 Task: Create a due date automation trigger when advanced on, 2 working days after a card is due add fields without custom field "Resume" set at 11:00 AM.
Action: Mouse moved to (1056, 85)
Screenshot: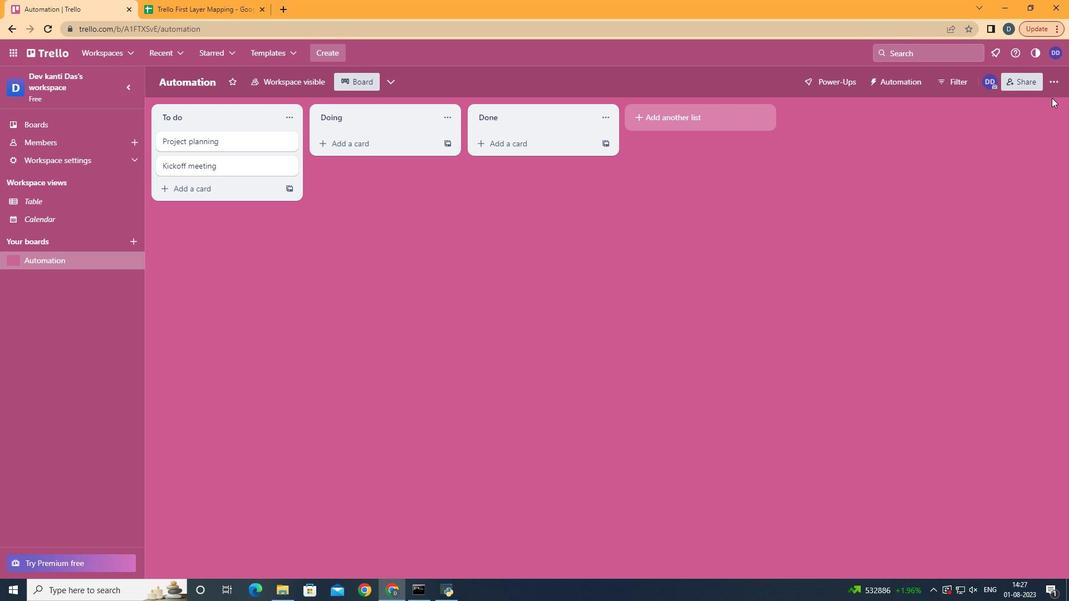 
Action: Mouse pressed left at (1056, 85)
Screenshot: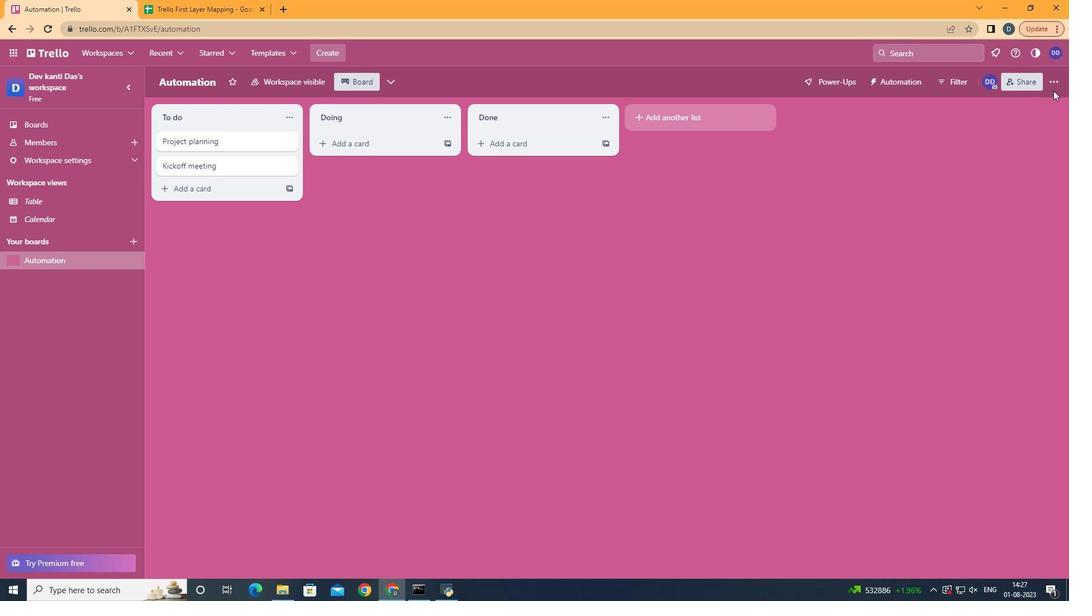 
Action: Mouse moved to (988, 230)
Screenshot: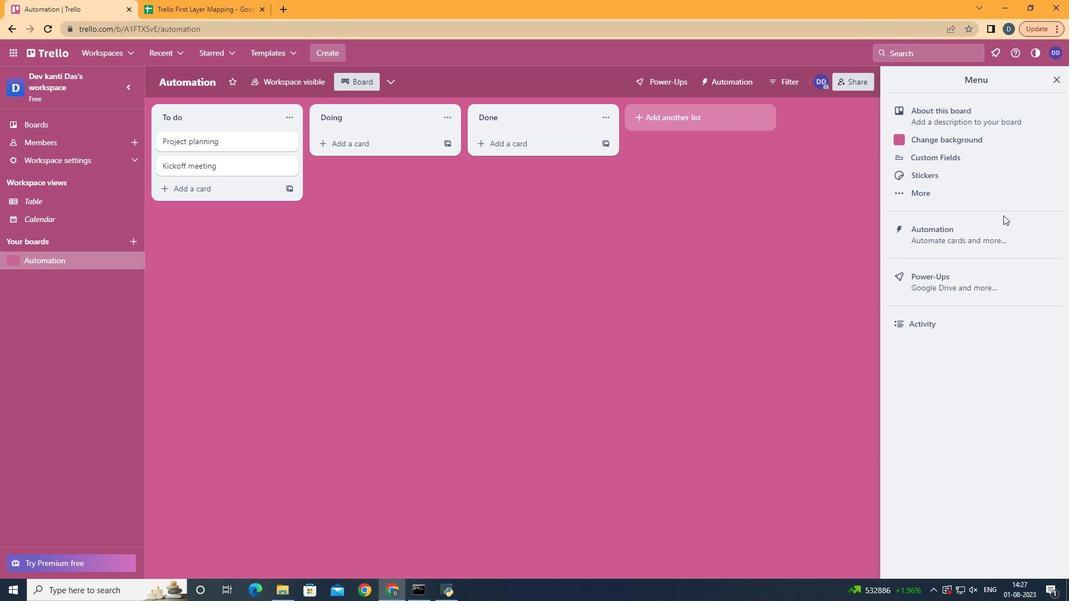 
Action: Mouse pressed left at (988, 230)
Screenshot: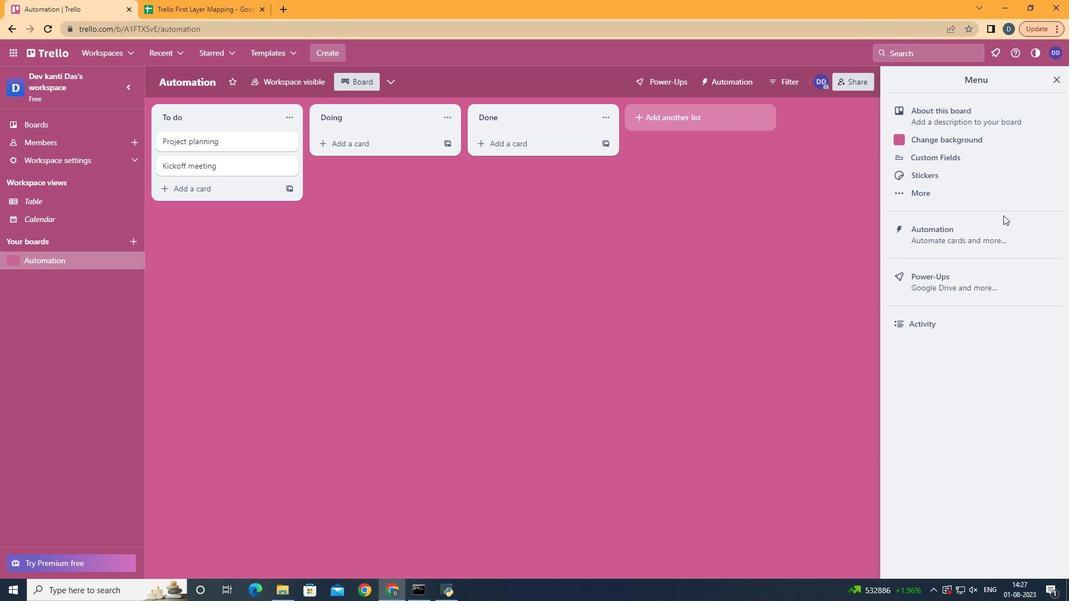 
Action: Mouse moved to (213, 227)
Screenshot: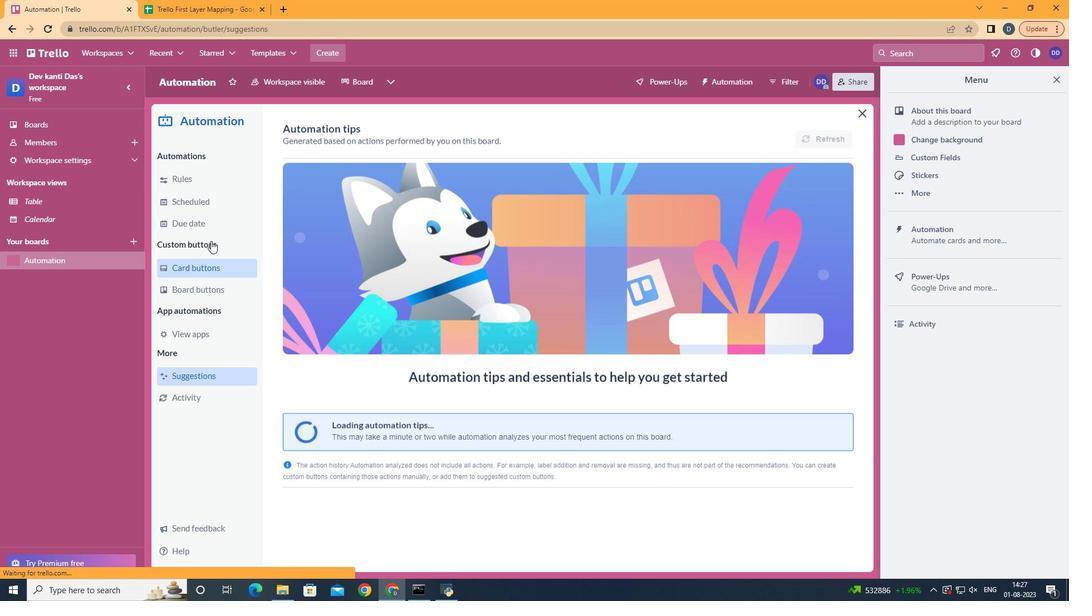 
Action: Mouse pressed left at (213, 227)
Screenshot: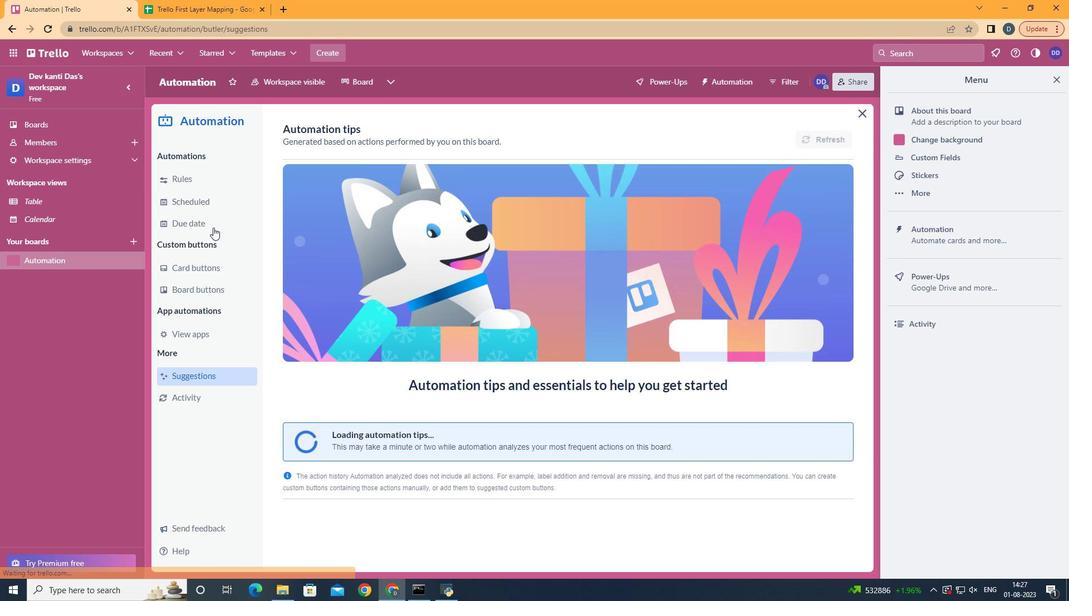 
Action: Mouse moved to (807, 136)
Screenshot: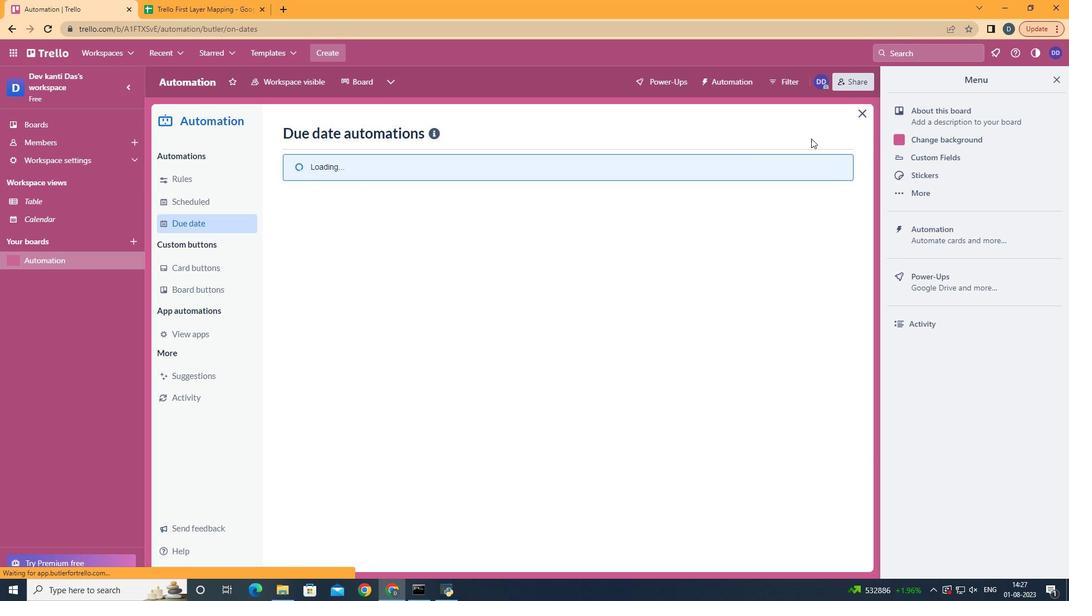 
Action: Mouse pressed left at (807, 136)
Screenshot: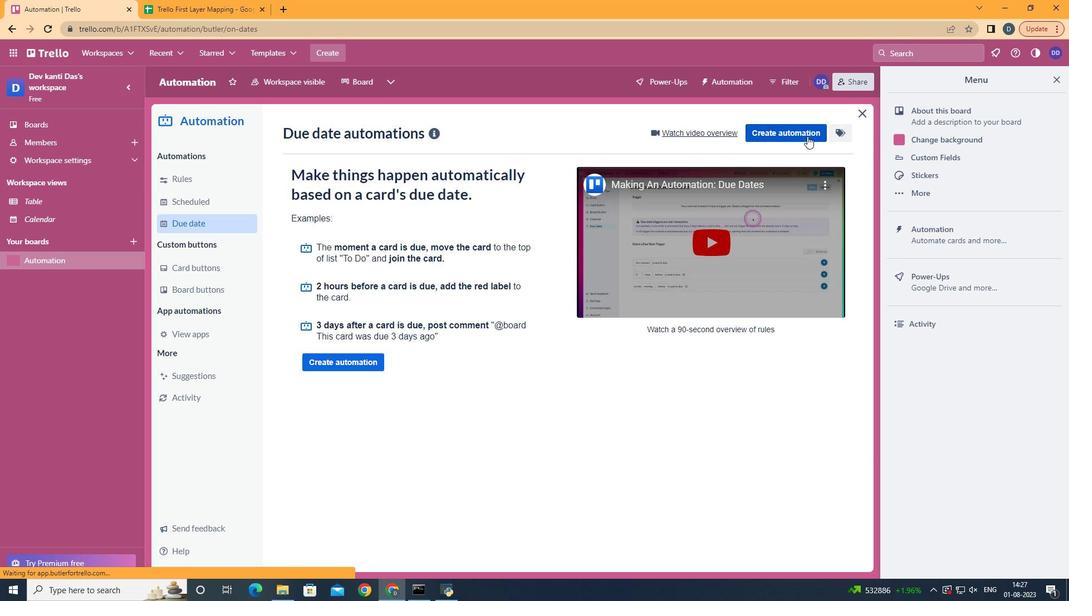 
Action: Mouse moved to (591, 241)
Screenshot: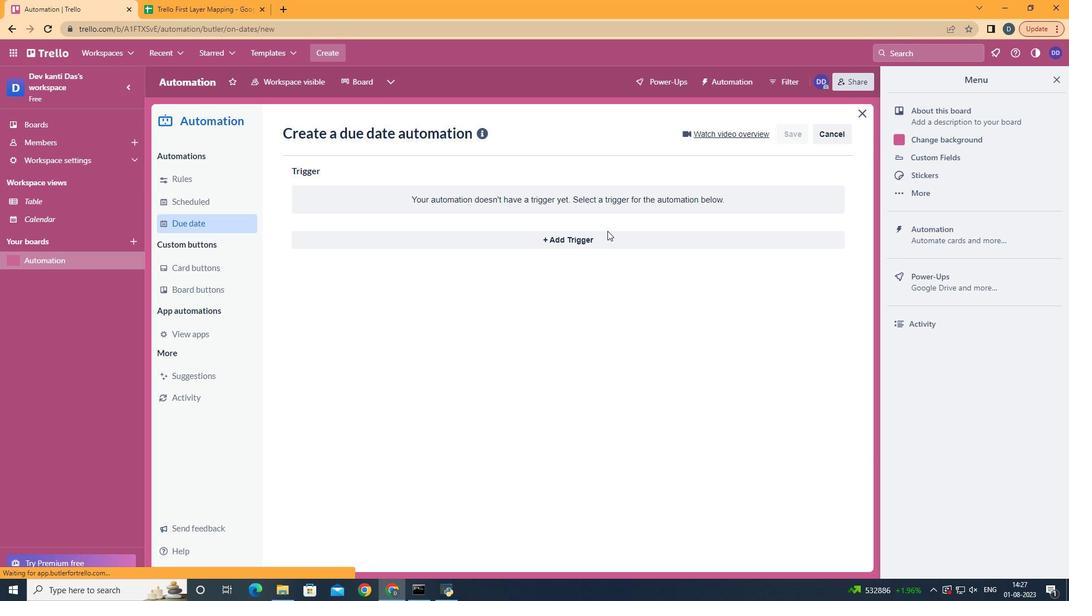 
Action: Mouse pressed left at (591, 241)
Screenshot: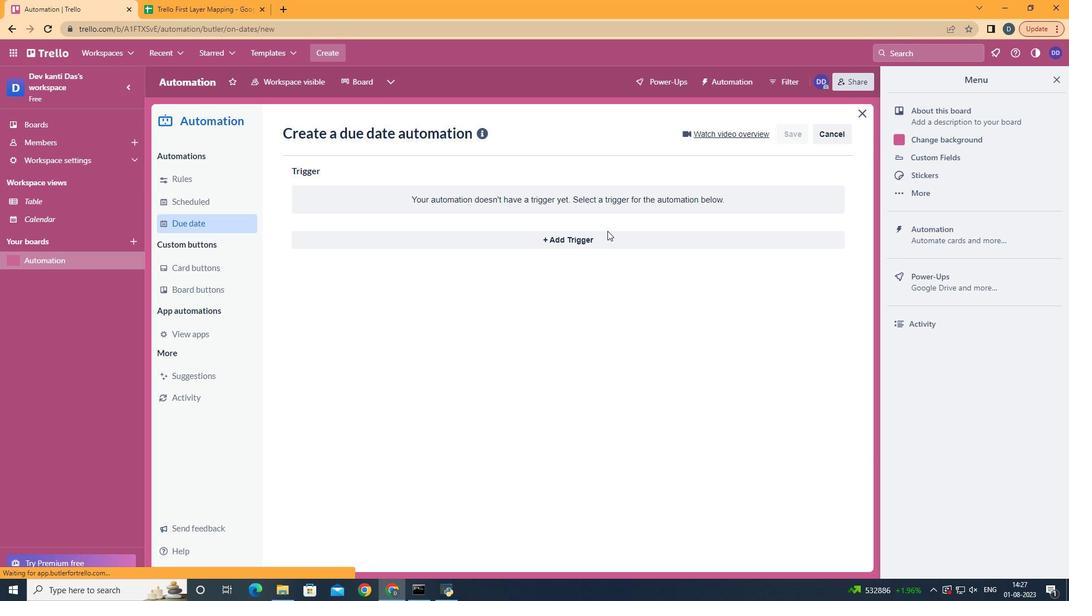 
Action: Mouse moved to (363, 452)
Screenshot: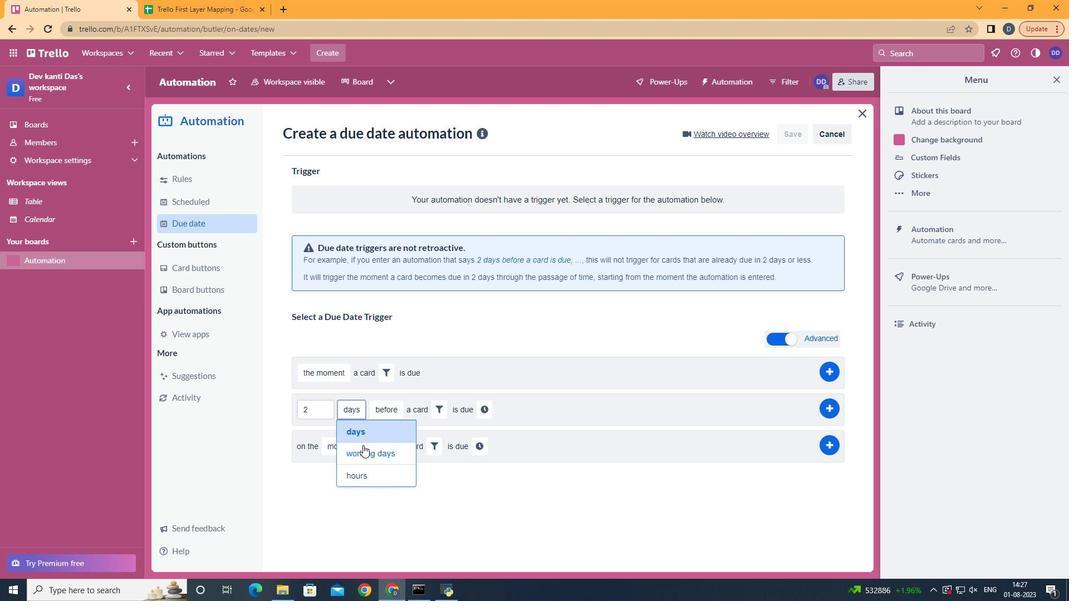 
Action: Mouse pressed left at (363, 452)
Screenshot: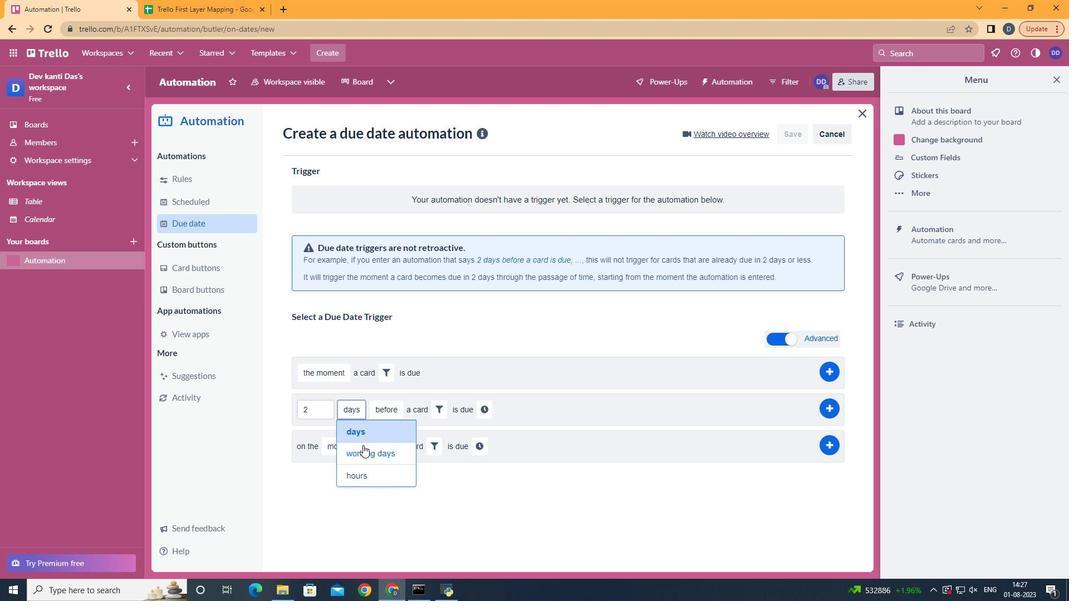 
Action: Mouse moved to (414, 451)
Screenshot: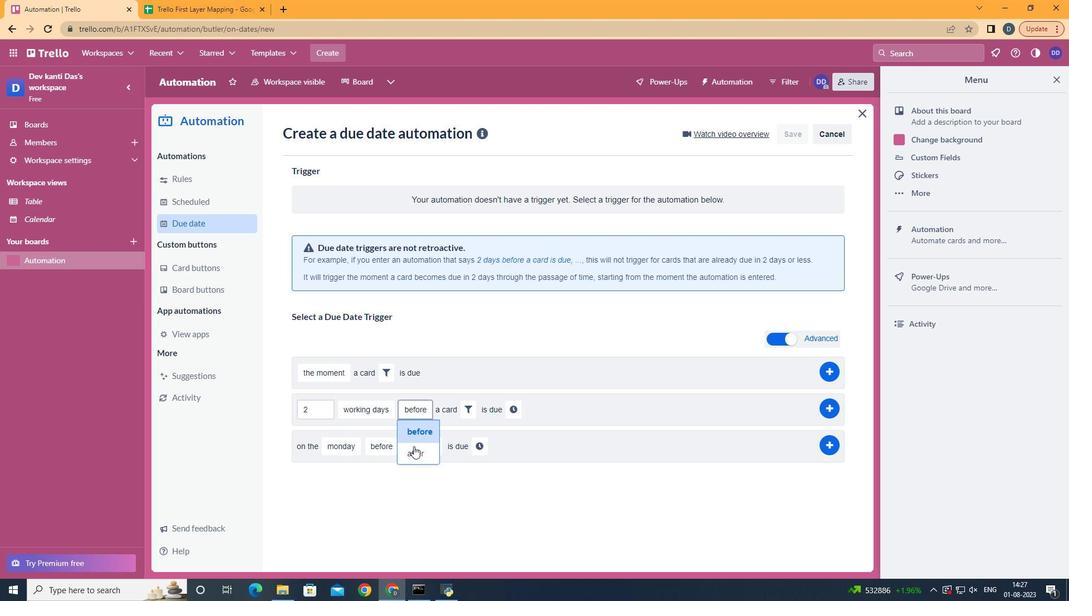 
Action: Mouse pressed left at (414, 451)
Screenshot: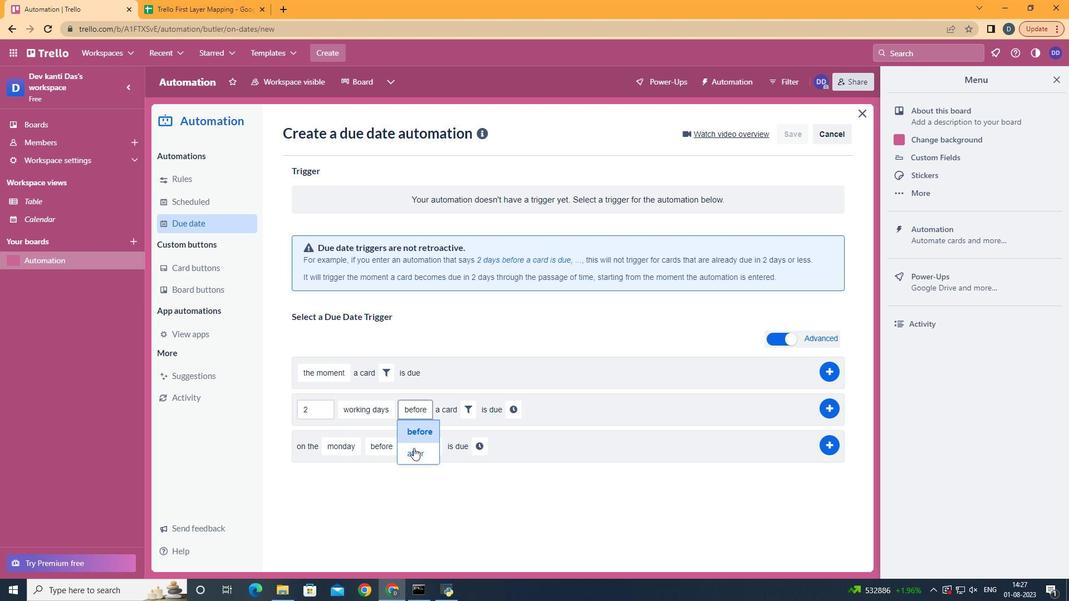 
Action: Mouse moved to (465, 412)
Screenshot: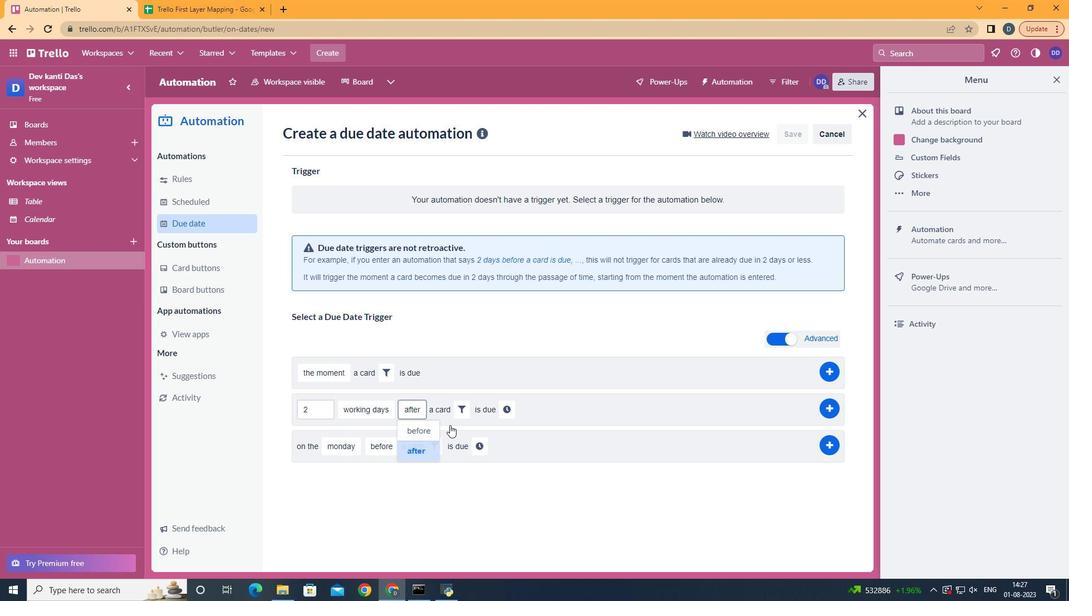 
Action: Mouse pressed left at (465, 412)
Screenshot: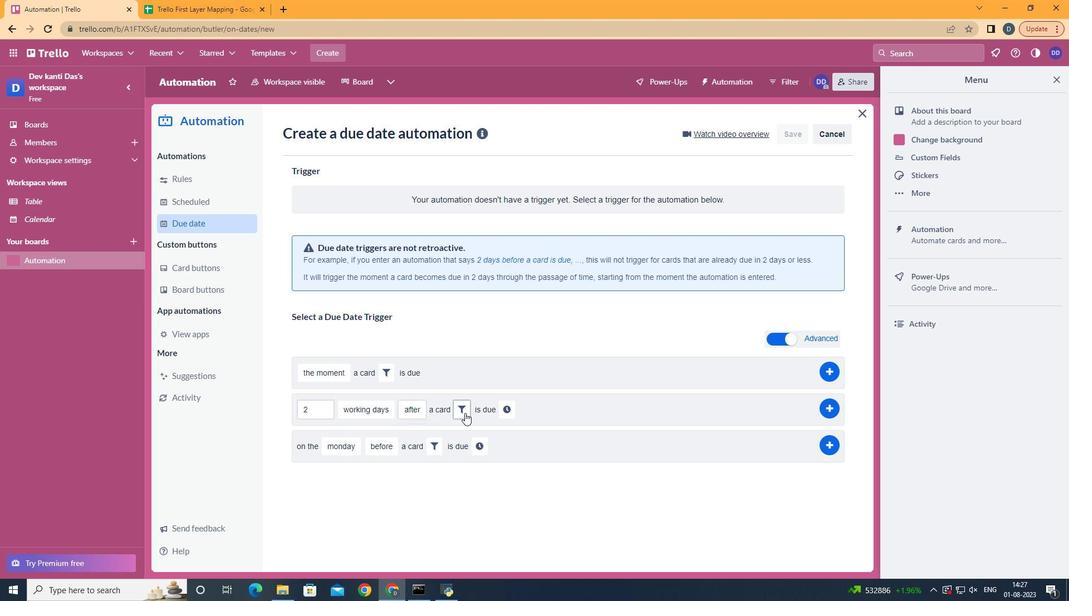 
Action: Mouse moved to (657, 446)
Screenshot: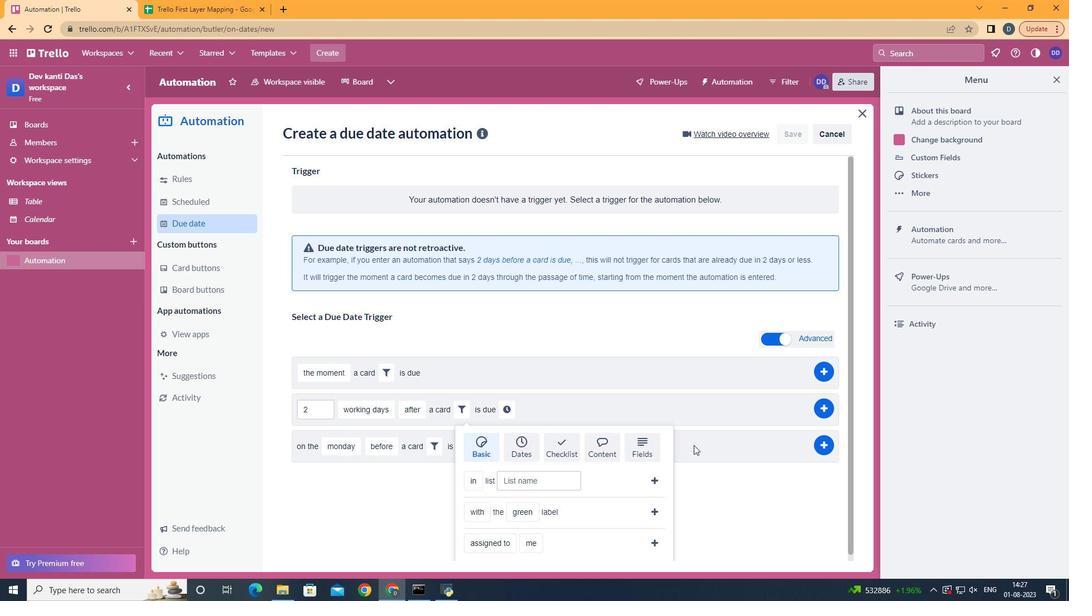 
Action: Mouse pressed left at (657, 446)
Screenshot: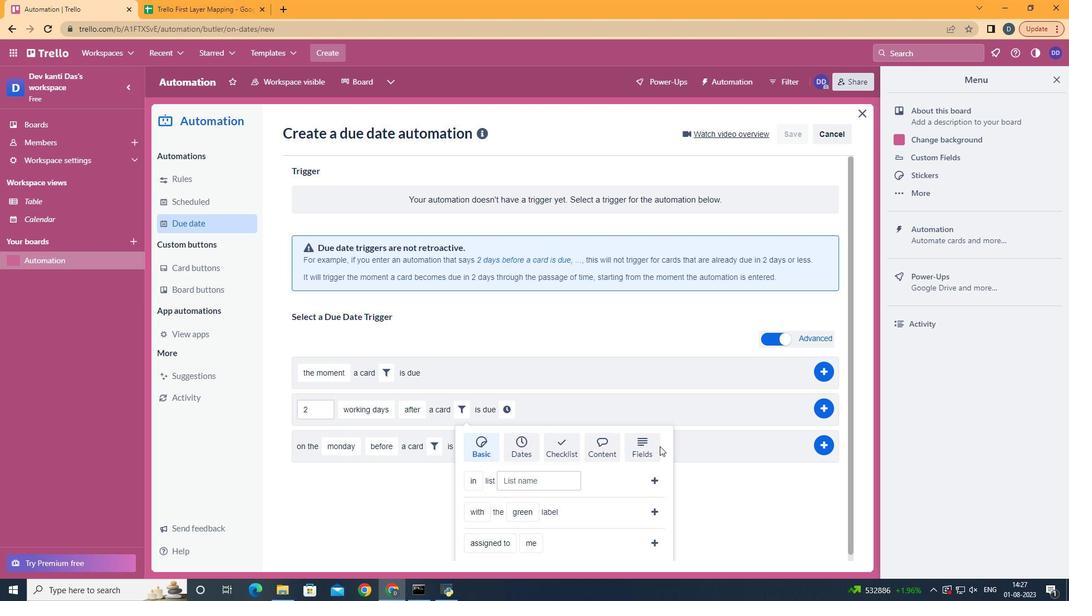 
Action: Mouse scrolled (657, 446) with delta (0, 0)
Screenshot: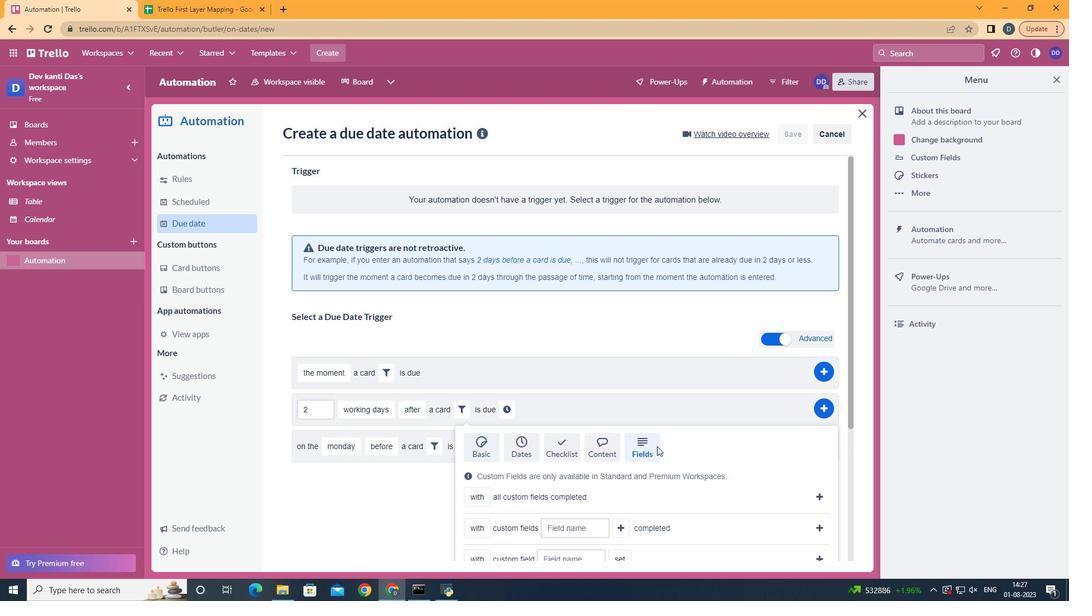 
Action: Mouse scrolled (657, 446) with delta (0, 0)
Screenshot: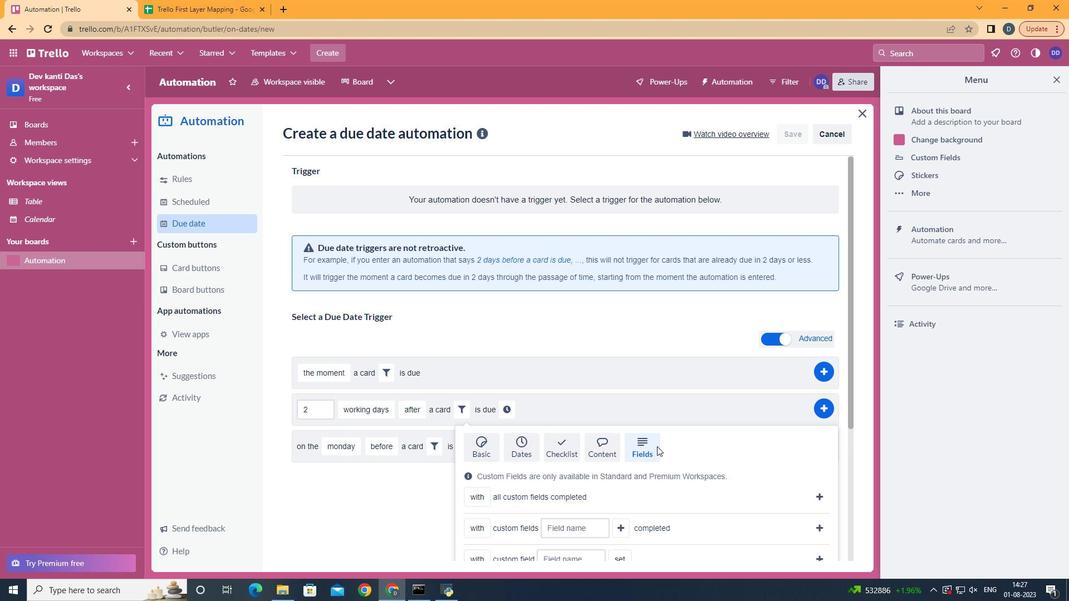 
Action: Mouse scrolled (657, 446) with delta (0, 0)
Screenshot: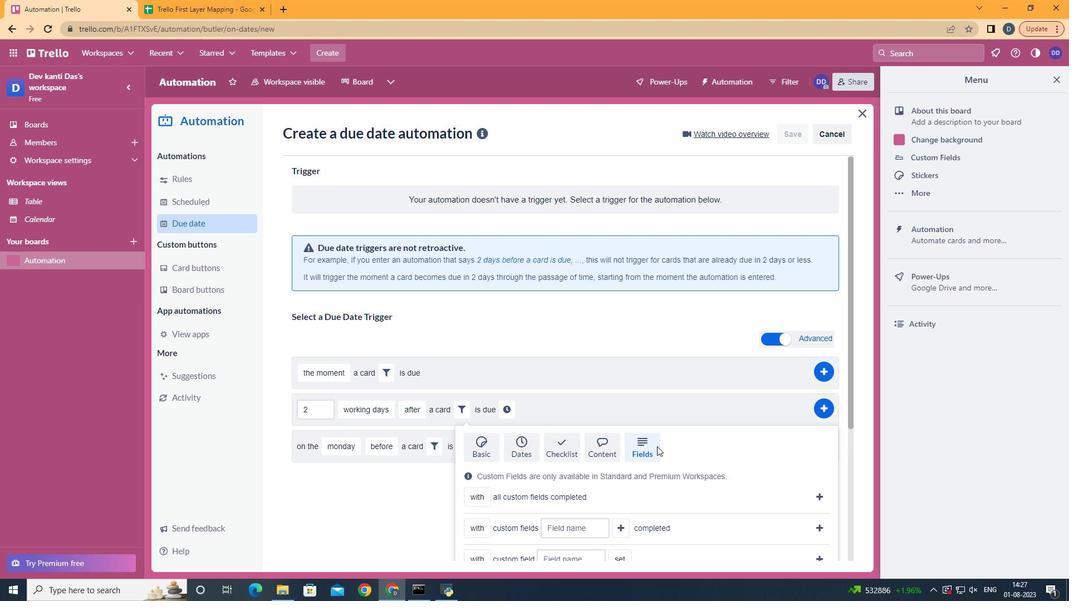 
Action: Mouse scrolled (657, 446) with delta (0, 0)
Screenshot: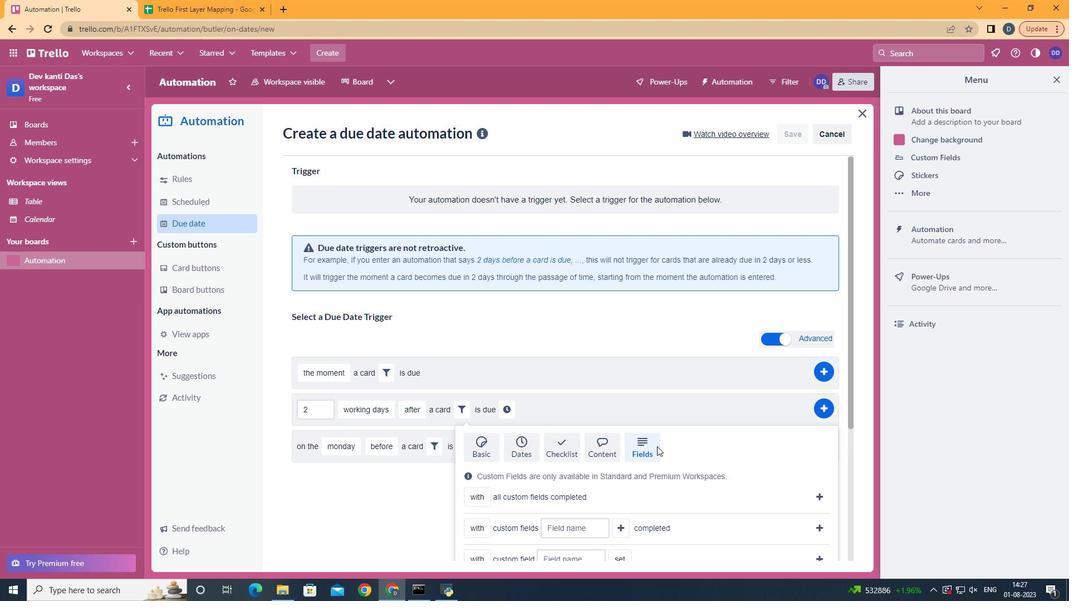 
Action: Mouse moved to (485, 419)
Screenshot: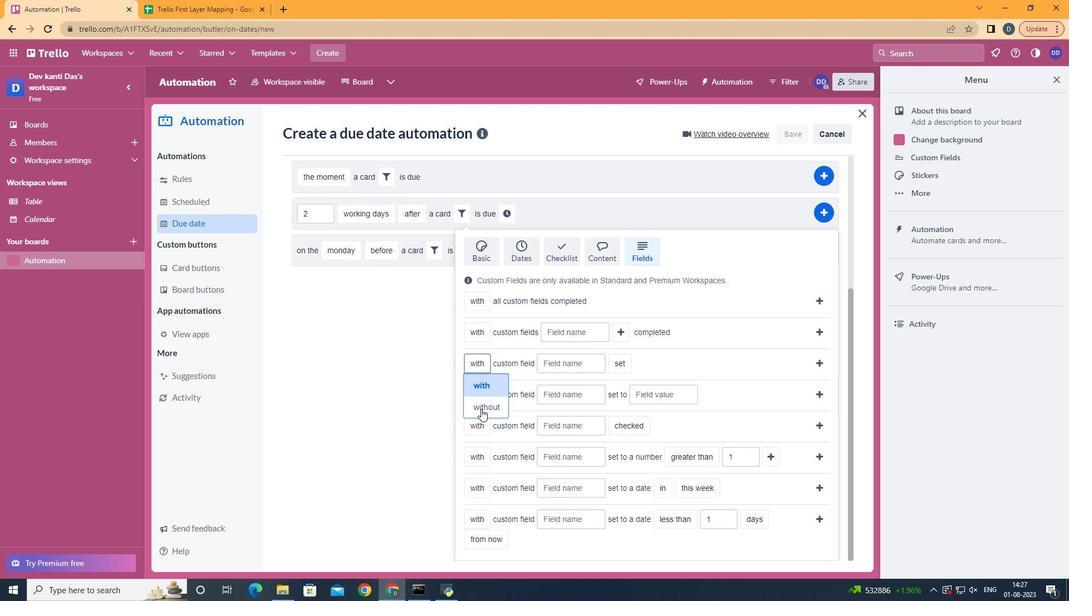 
Action: Mouse pressed left at (485, 419)
Screenshot: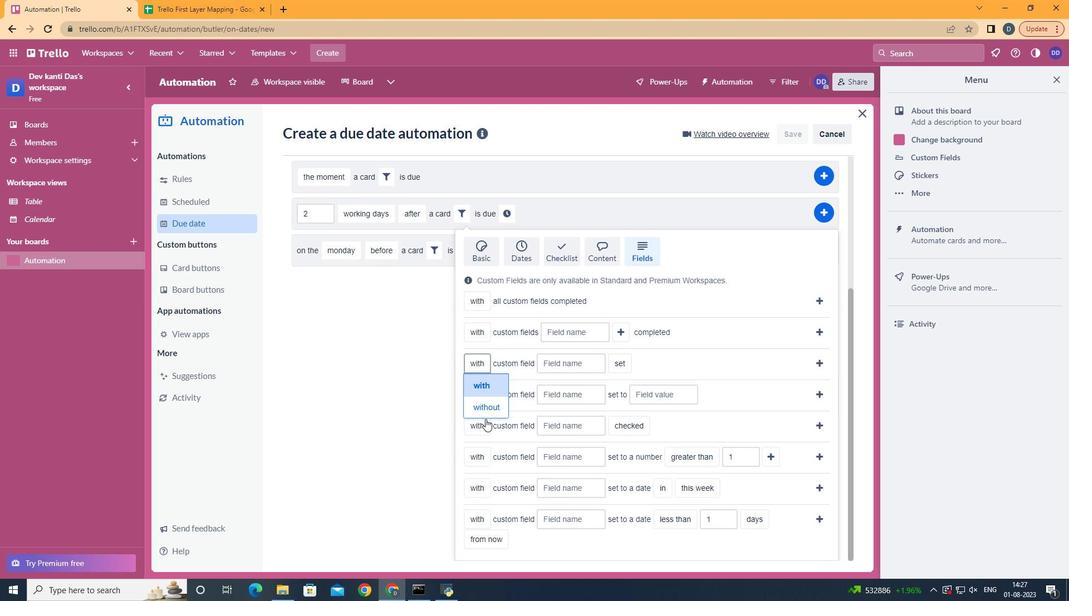 
Action: Mouse moved to (489, 406)
Screenshot: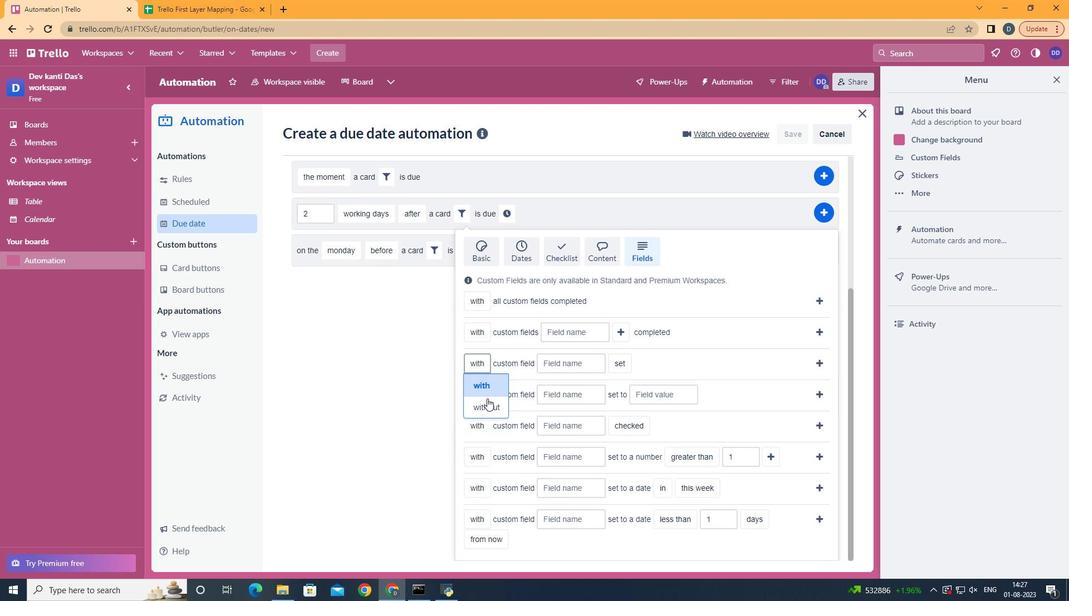 
Action: Mouse pressed left at (489, 406)
Screenshot: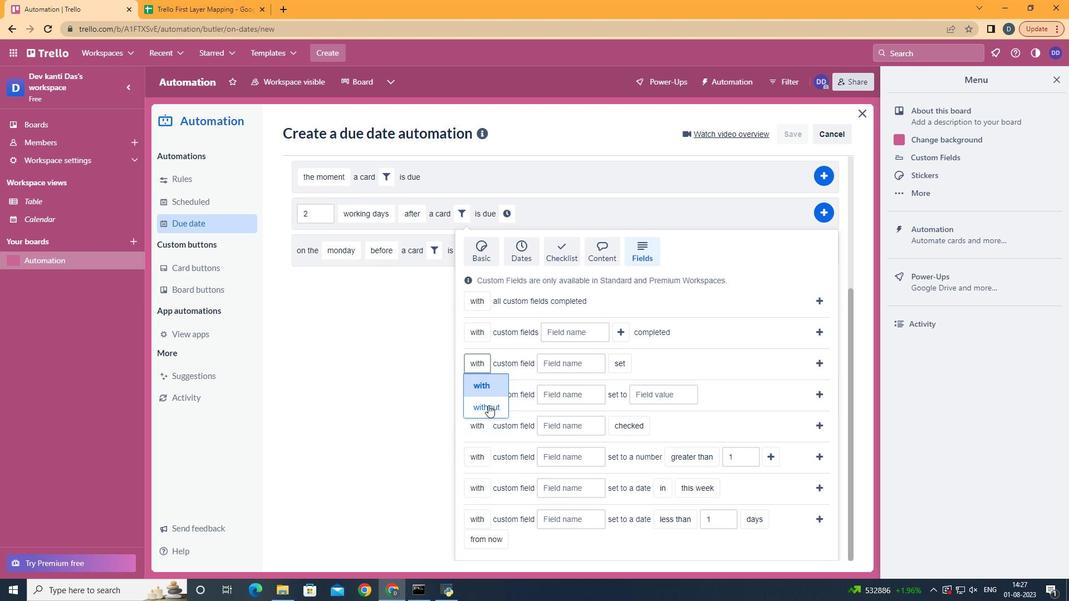 
Action: Mouse moved to (579, 364)
Screenshot: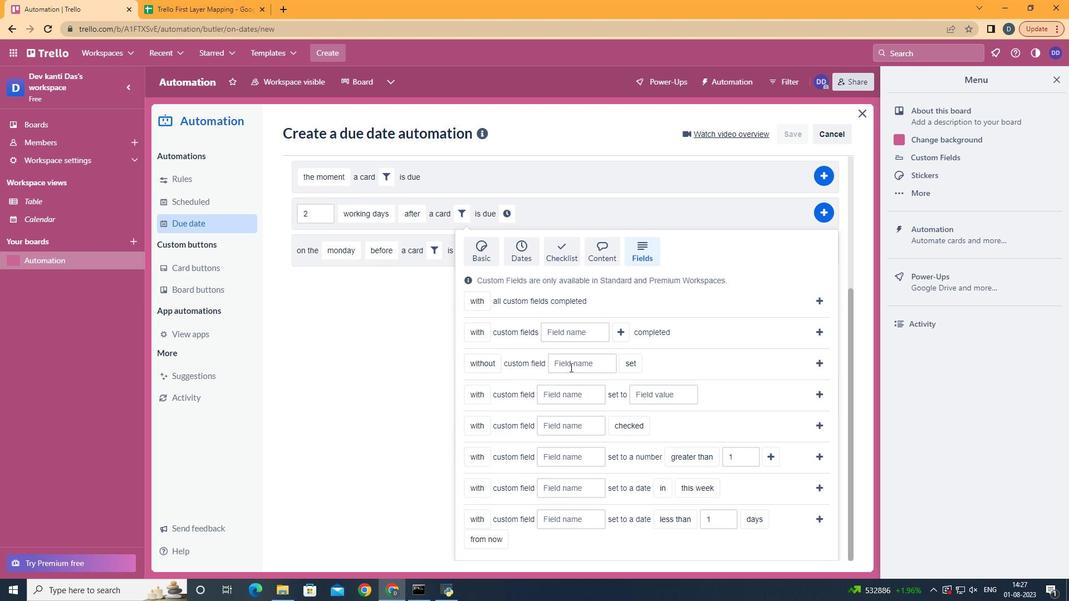 
Action: Mouse pressed left at (579, 364)
Screenshot: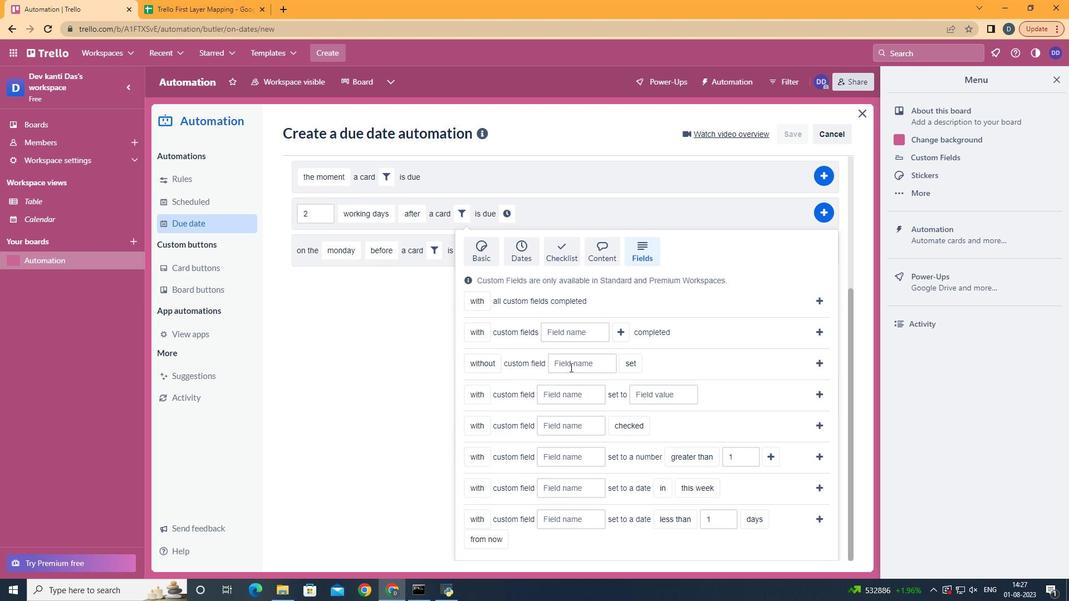 
Action: Key pressed <Key.shift>Resume
Screenshot: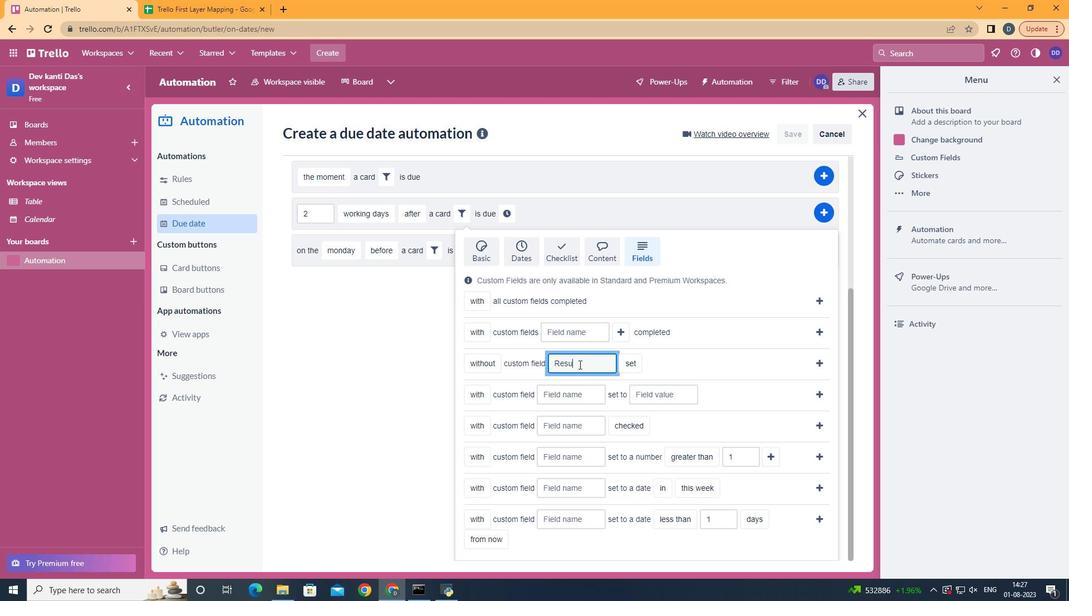 
Action: Mouse moved to (636, 376)
Screenshot: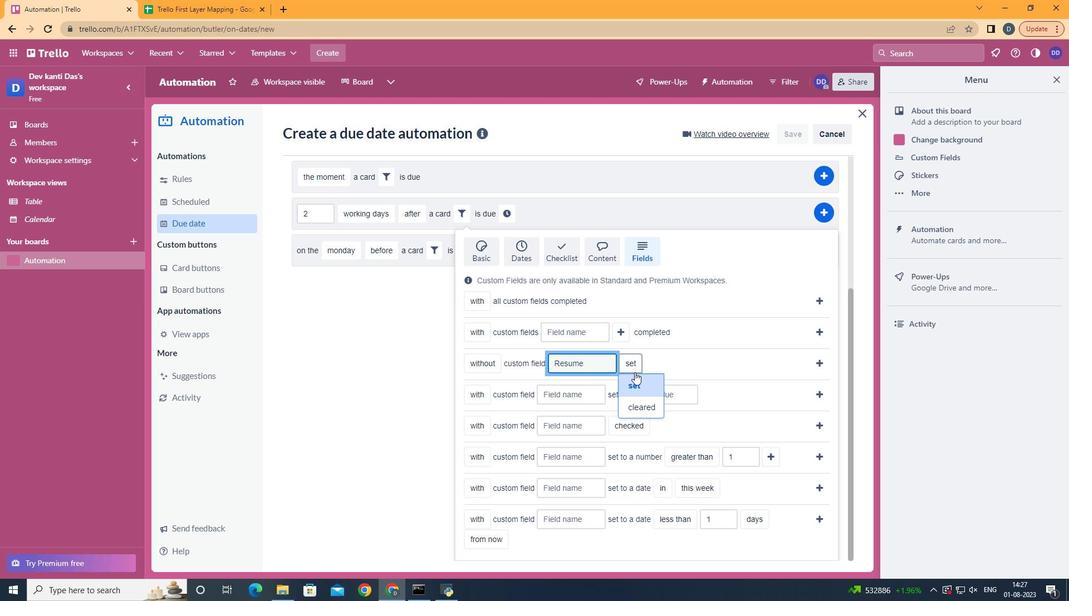 
Action: Mouse pressed left at (636, 376)
Screenshot: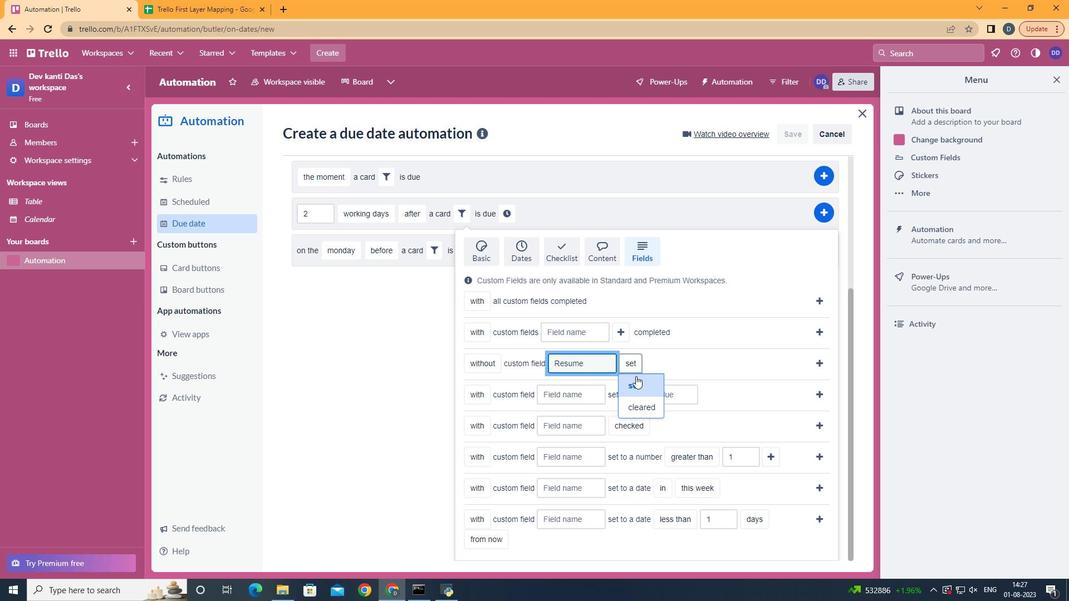
Action: Mouse moved to (817, 368)
Screenshot: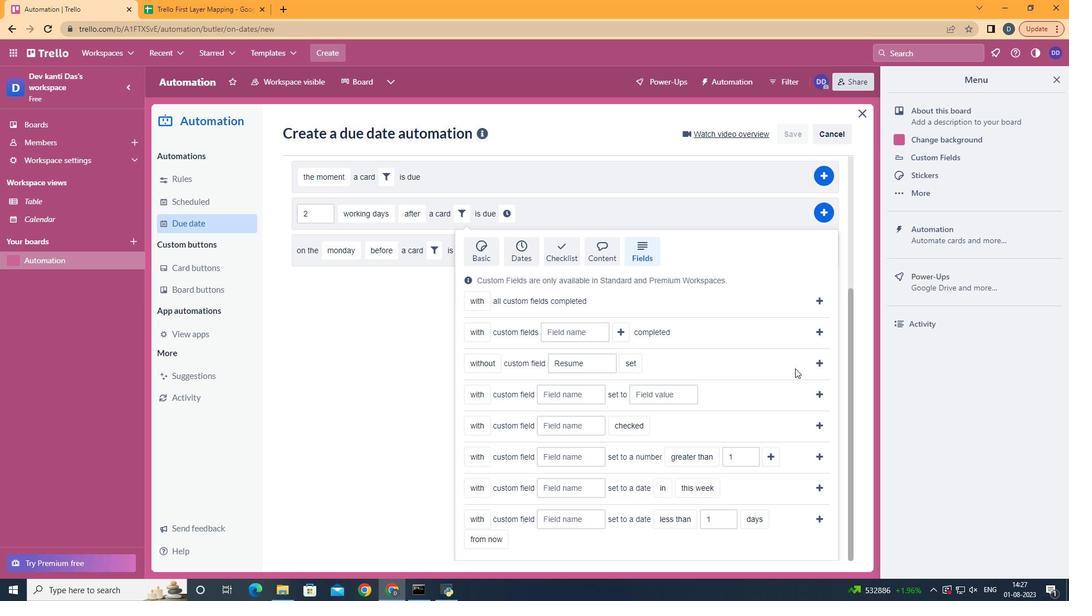 
Action: Mouse pressed left at (817, 368)
Screenshot: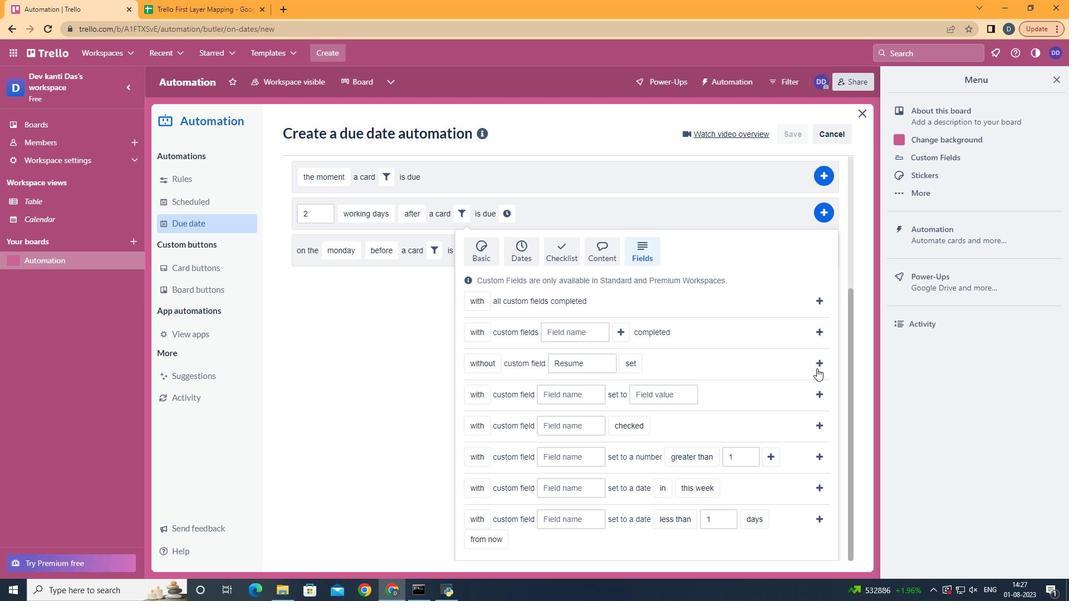 
Action: Mouse moved to (647, 411)
Screenshot: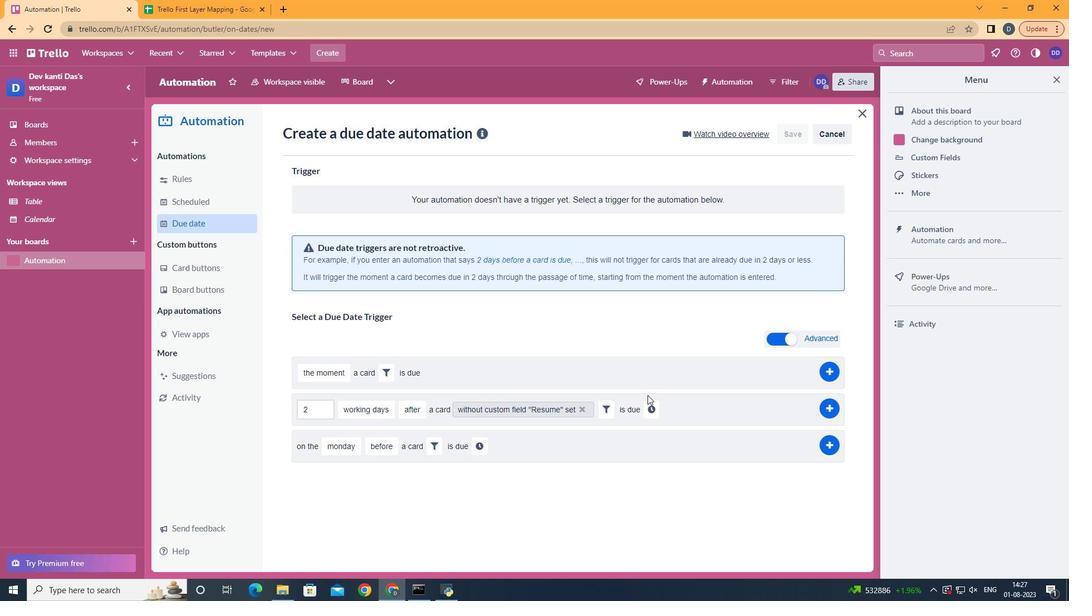 
Action: Mouse pressed left at (647, 411)
Screenshot: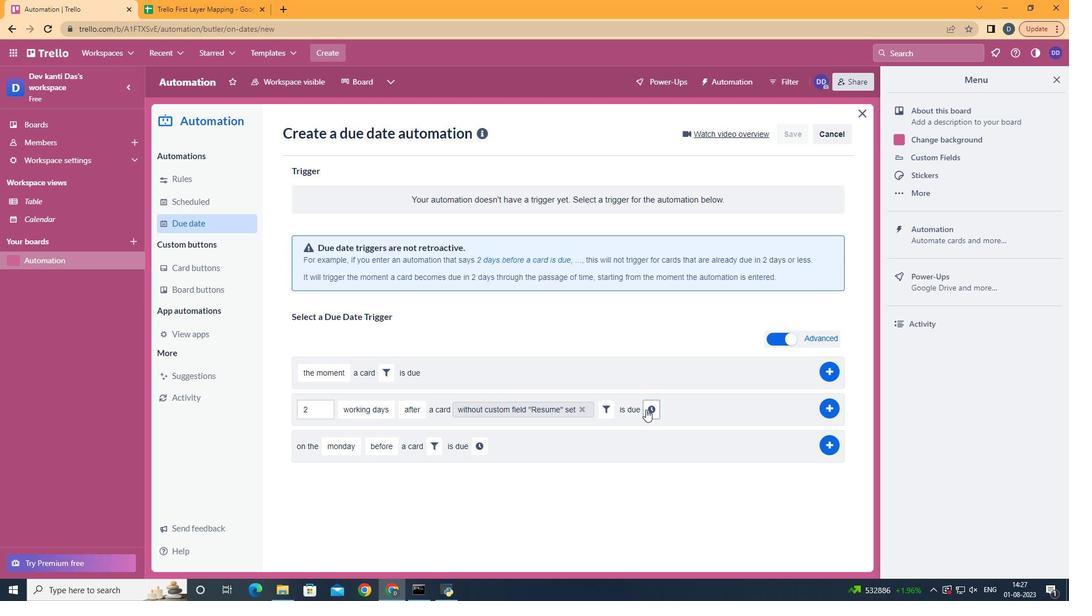 
Action: Mouse moved to (683, 409)
Screenshot: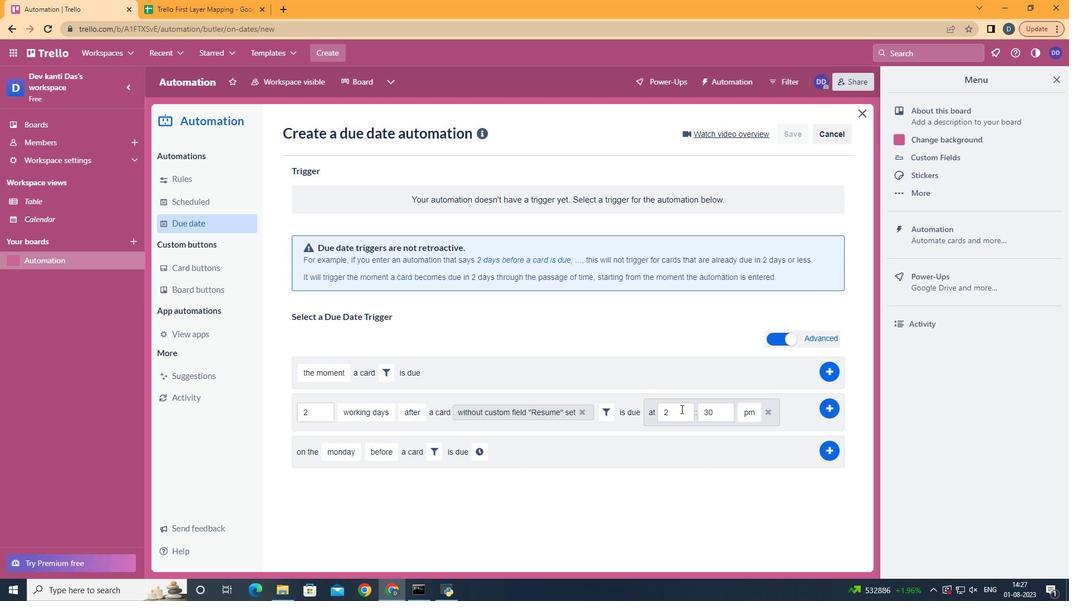 
Action: Mouse pressed left at (683, 409)
Screenshot: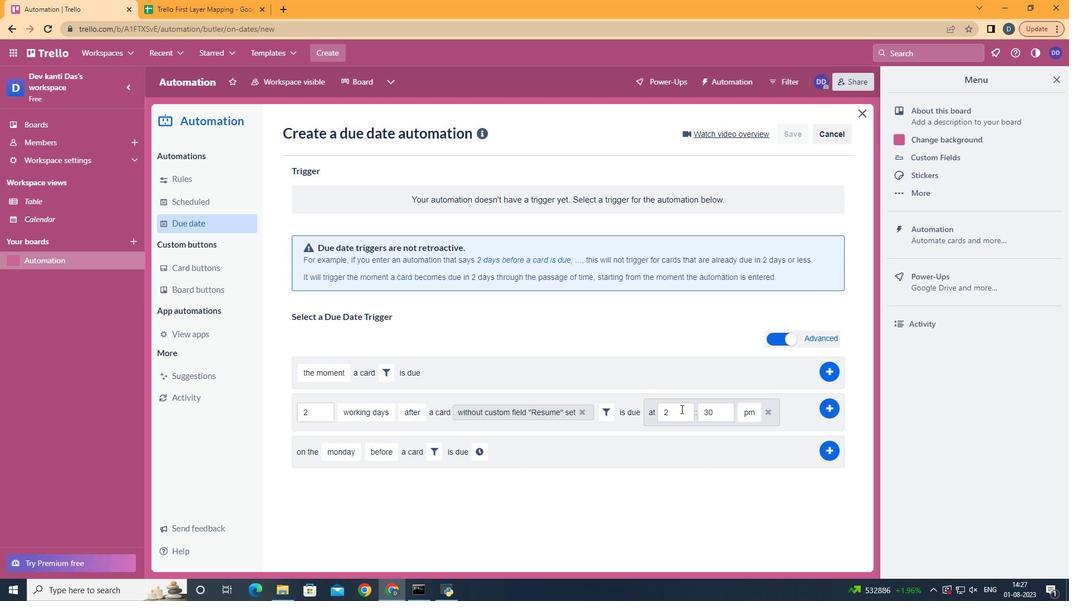 
Action: Mouse moved to (684, 409)
Screenshot: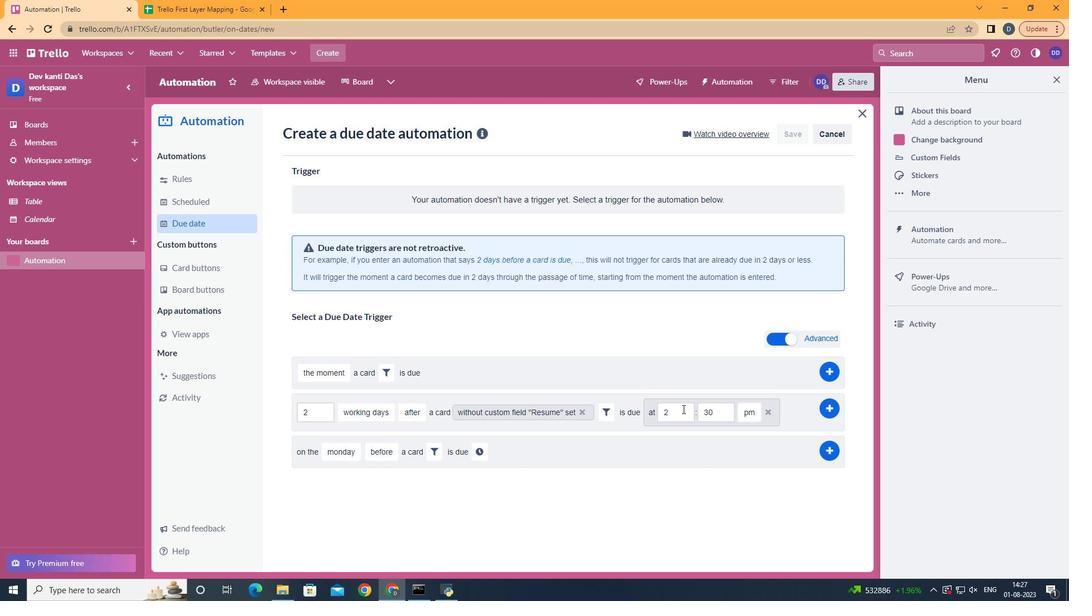 
Action: Key pressed <Key.backspace>11
Screenshot: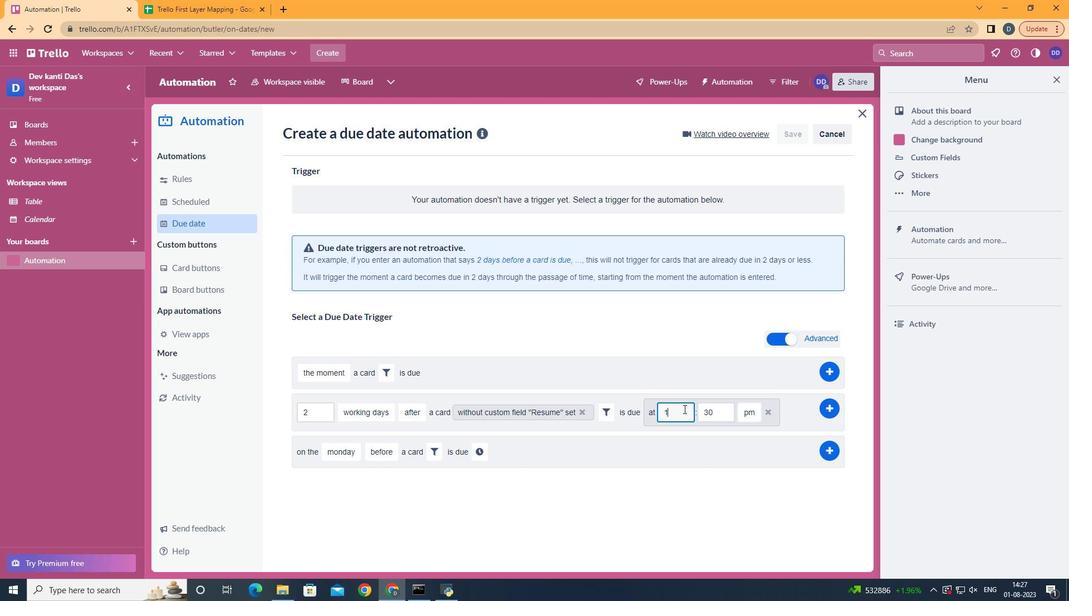 
Action: Mouse moved to (729, 415)
Screenshot: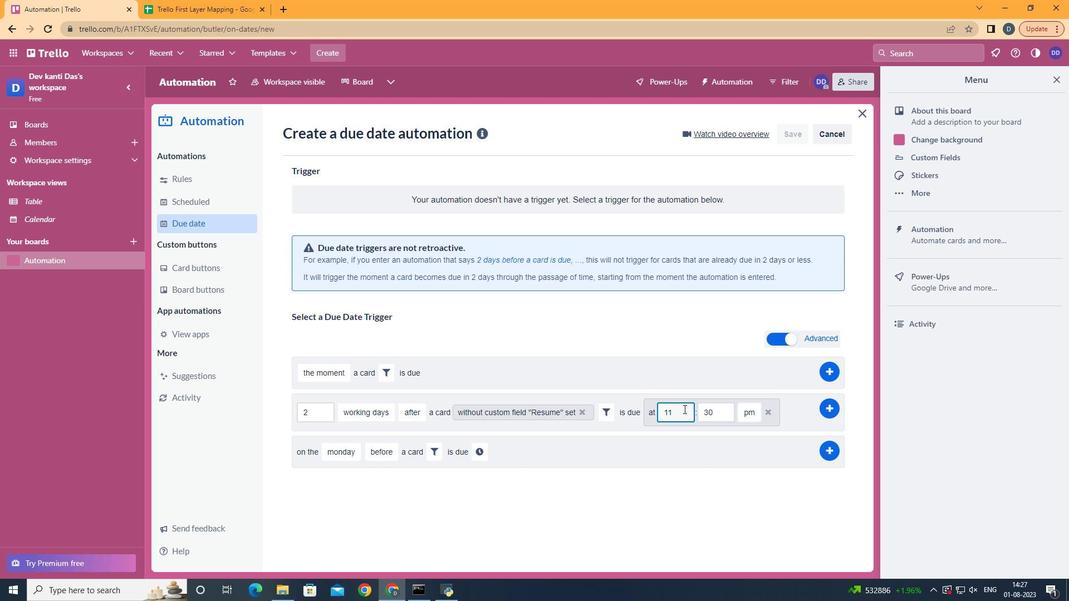 
Action: Mouse pressed left at (729, 415)
Screenshot: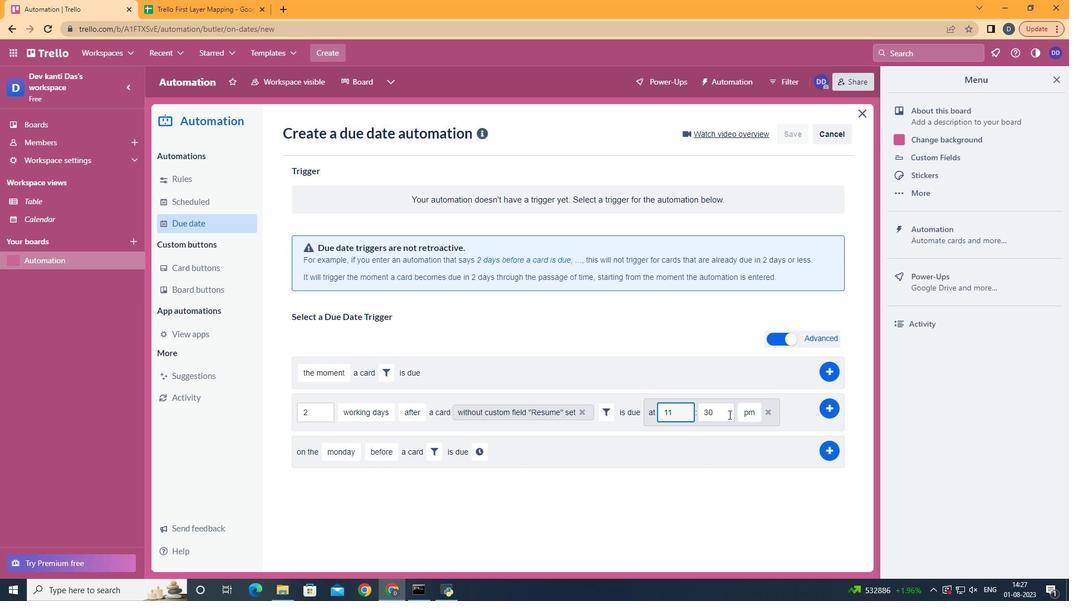 
Action: Key pressed <Key.backspace><Key.backspace>00
Screenshot: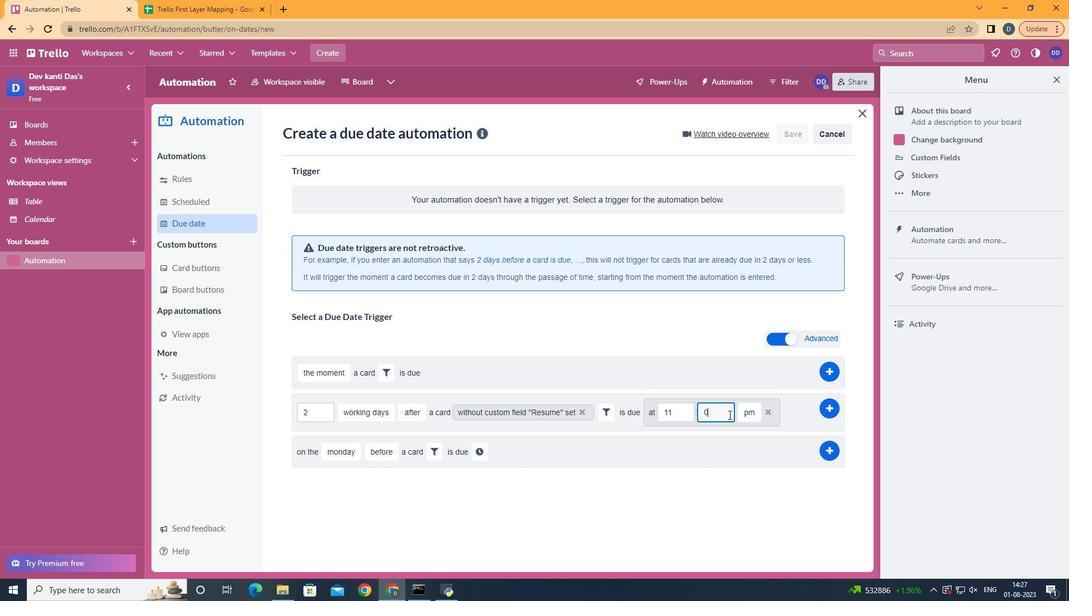 
Action: Mouse moved to (749, 434)
Screenshot: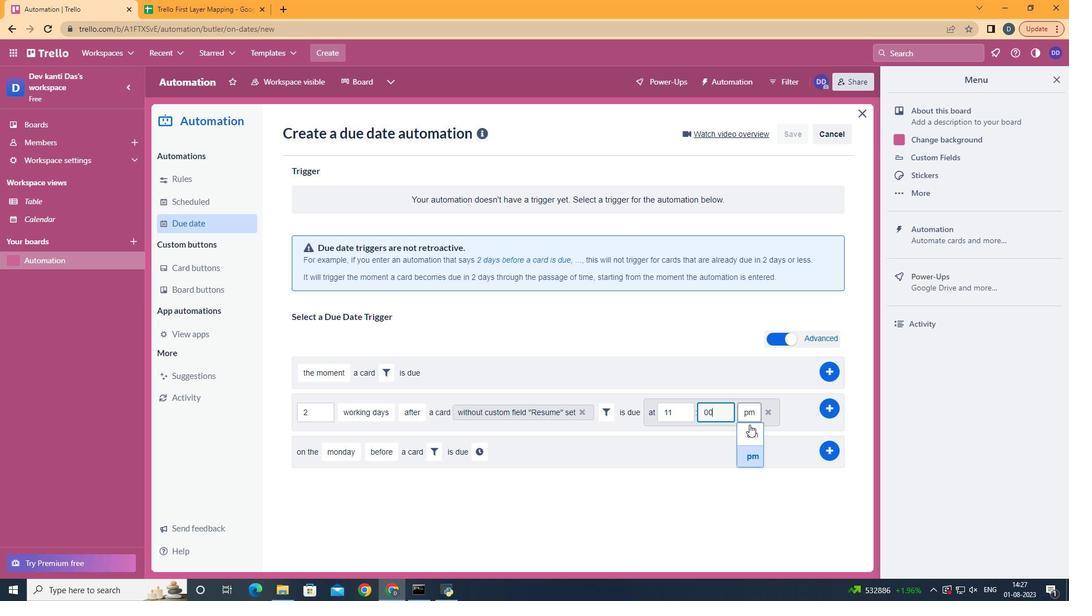 
Action: Mouse pressed left at (749, 434)
Screenshot: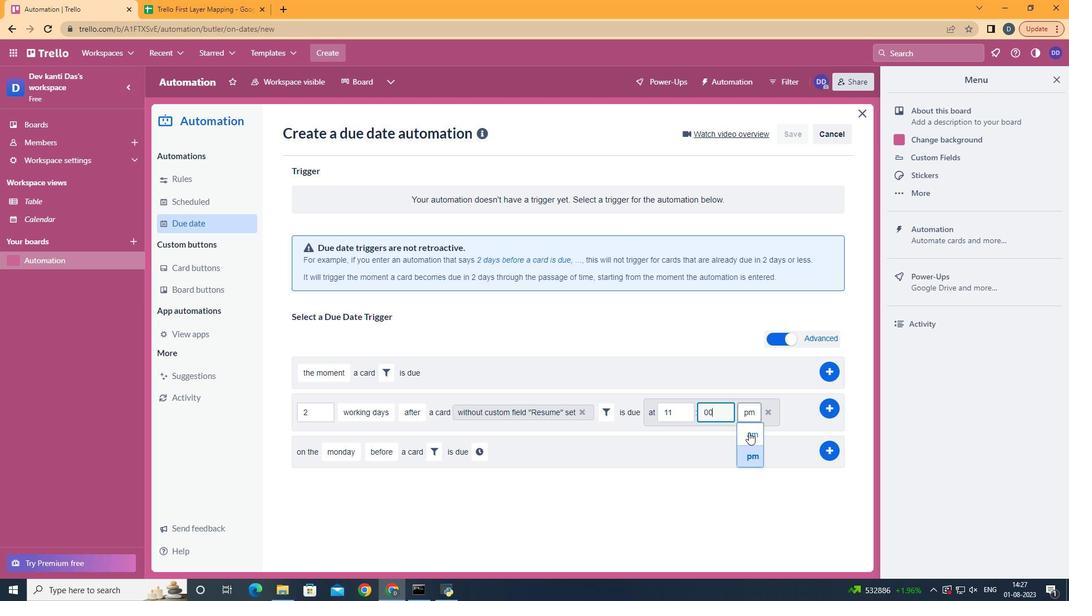 
Action: Mouse moved to (819, 410)
Screenshot: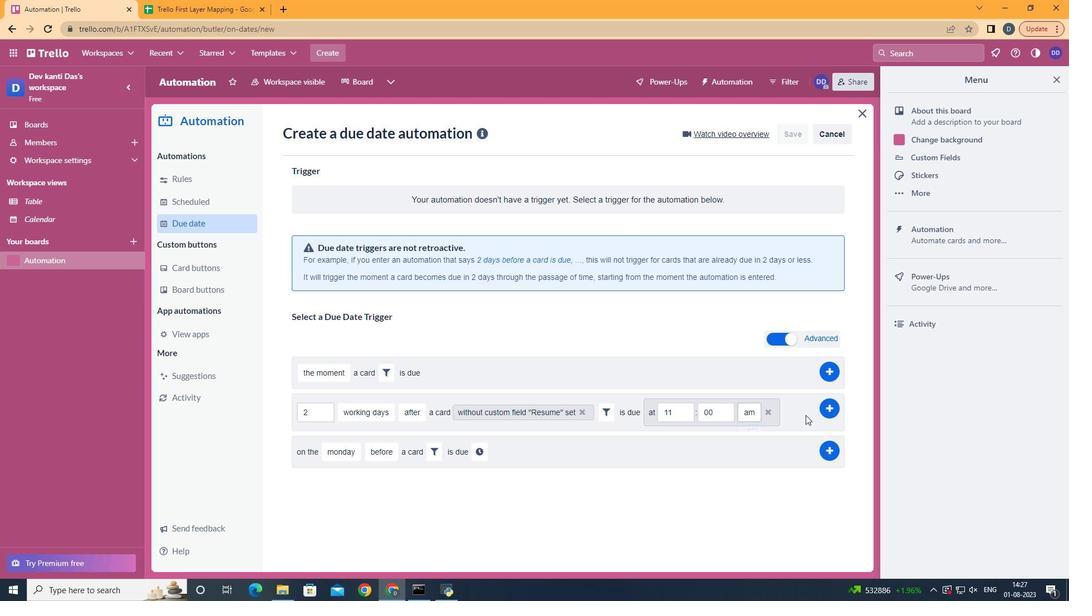 
Action: Mouse pressed left at (819, 410)
Screenshot: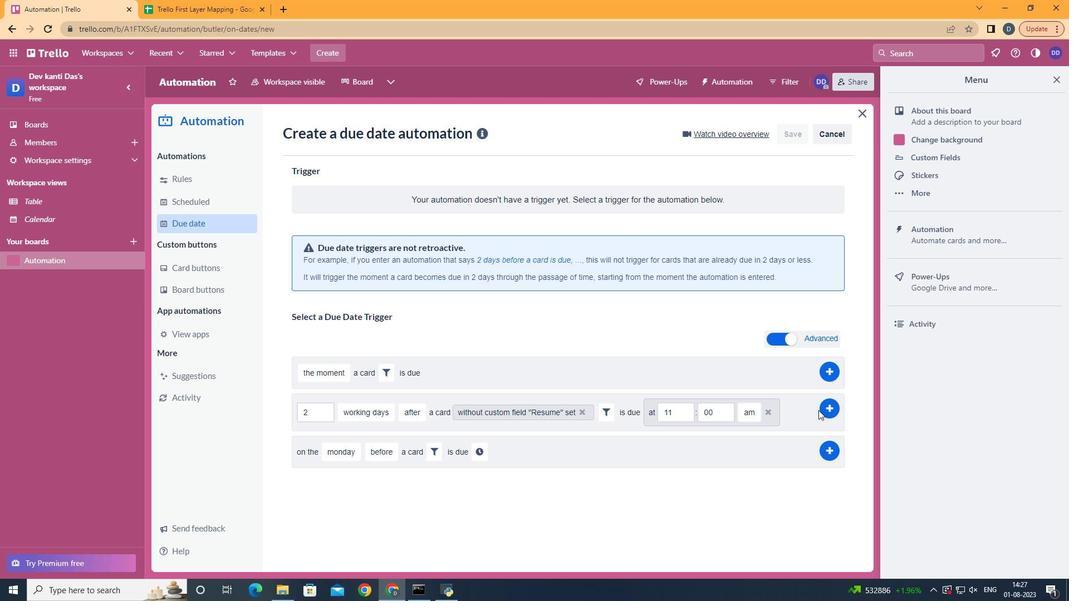 
Action: Mouse moved to (826, 408)
Screenshot: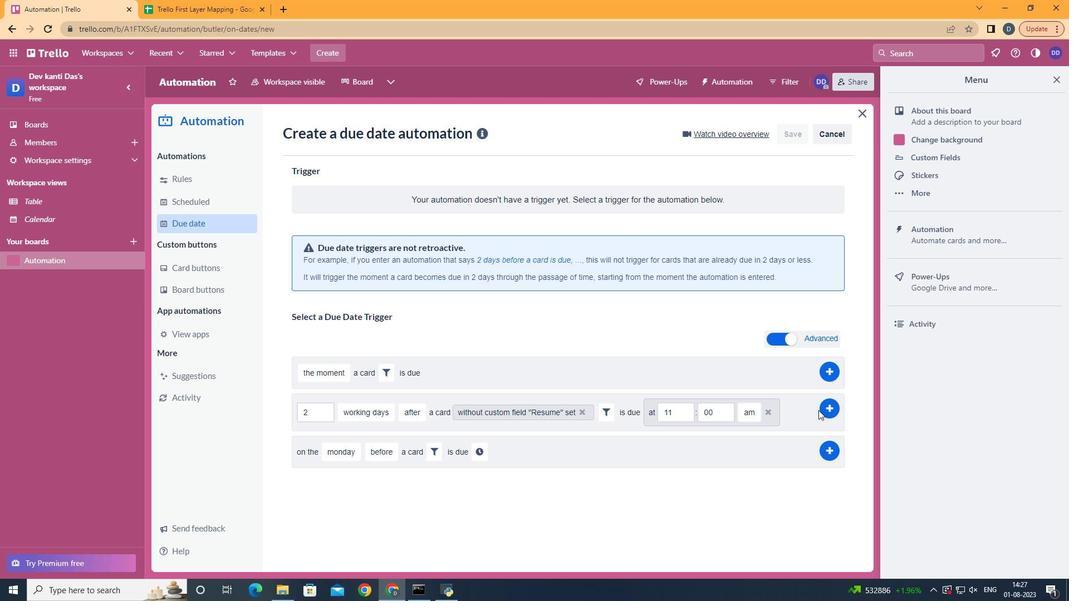 
Action: Mouse pressed left at (826, 408)
Screenshot: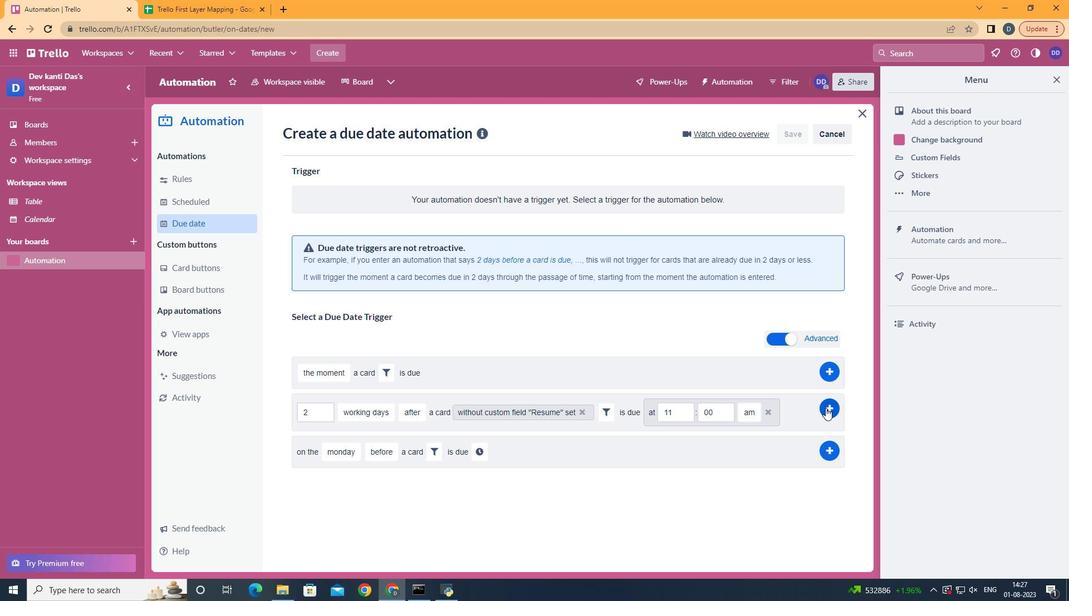 
Action: Mouse moved to (537, 177)
Screenshot: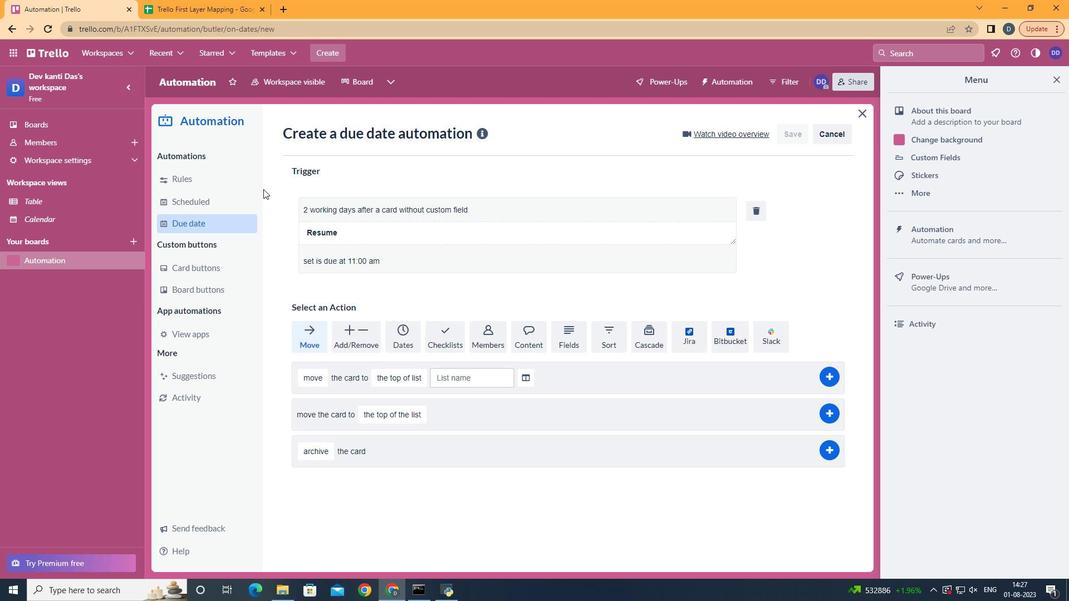 
